 Task: Show the opportunity amount in the forecast summary
Action: Mouse moved to (226, 197)
Screenshot: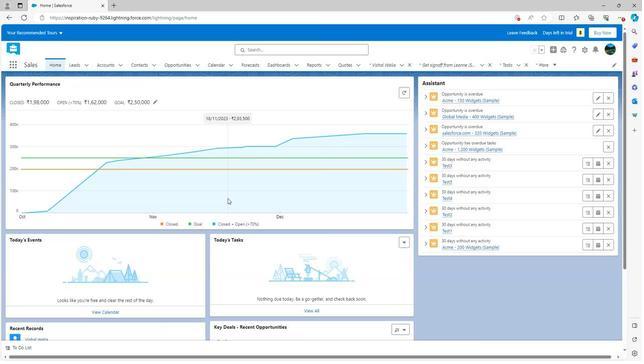 
Action: Mouse scrolled (226, 197) with delta (0, 0)
Screenshot: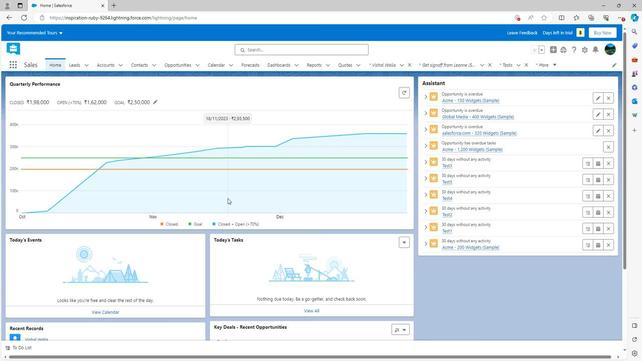 
Action: Mouse scrolled (226, 197) with delta (0, 0)
Screenshot: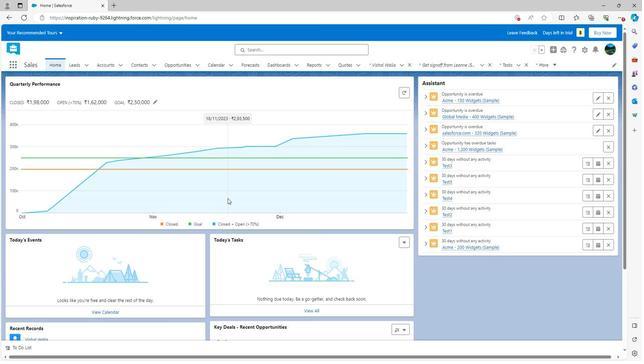 
Action: Mouse scrolled (226, 197) with delta (0, 0)
Screenshot: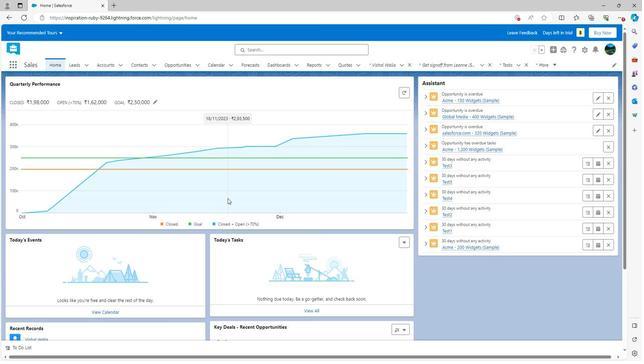 
Action: Mouse scrolled (226, 197) with delta (0, 0)
Screenshot: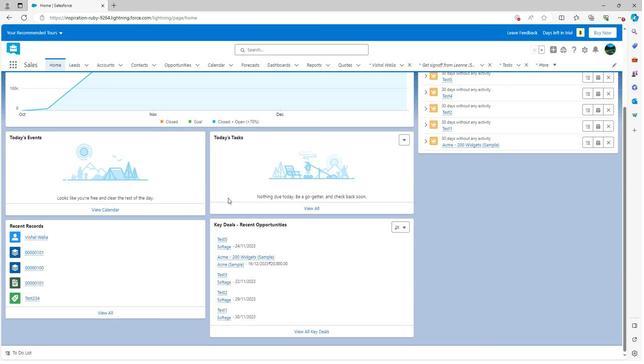 
Action: Mouse scrolled (226, 197) with delta (0, 0)
Screenshot: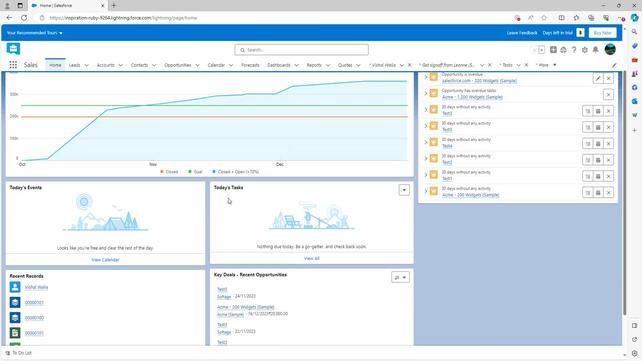 
Action: Mouse scrolled (226, 197) with delta (0, 0)
Screenshot: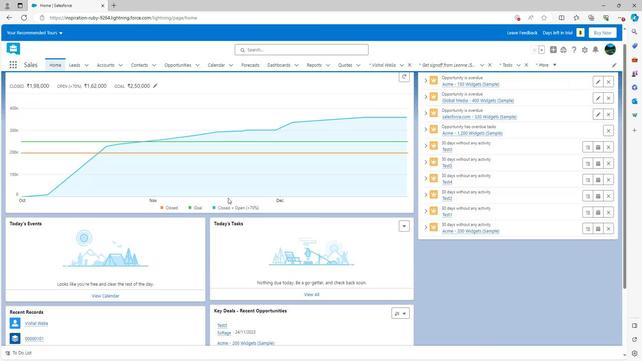 
Action: Mouse scrolled (226, 197) with delta (0, 0)
Screenshot: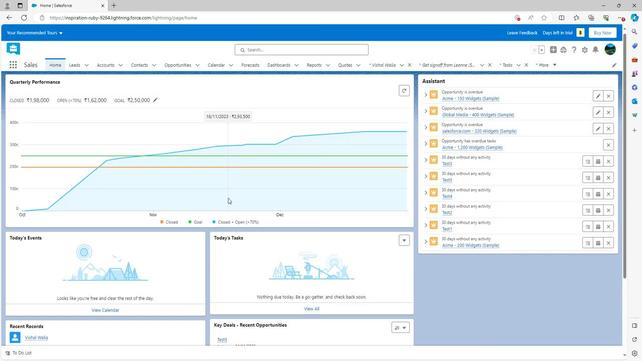 
Action: Mouse moved to (246, 65)
Screenshot: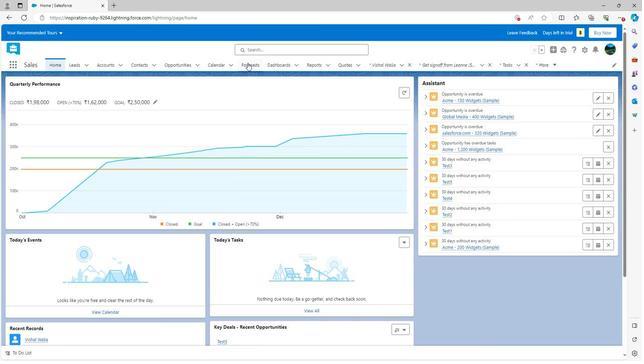 
Action: Mouse pressed left at (246, 65)
Screenshot: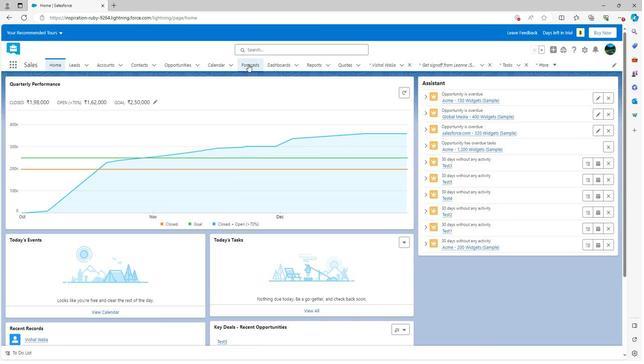 
Action: Mouse moved to (596, 87)
Screenshot: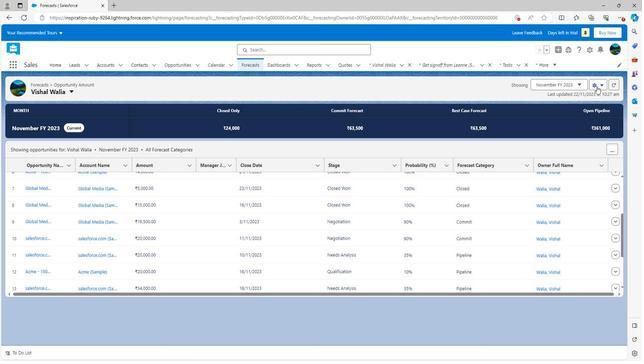 
Action: Mouse pressed left at (596, 87)
Screenshot: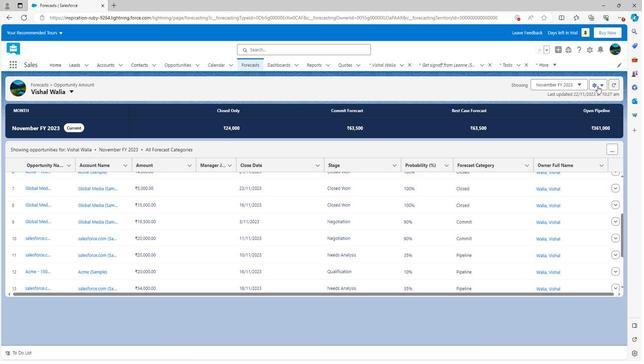 
Action: Mouse moved to (545, 167)
Screenshot: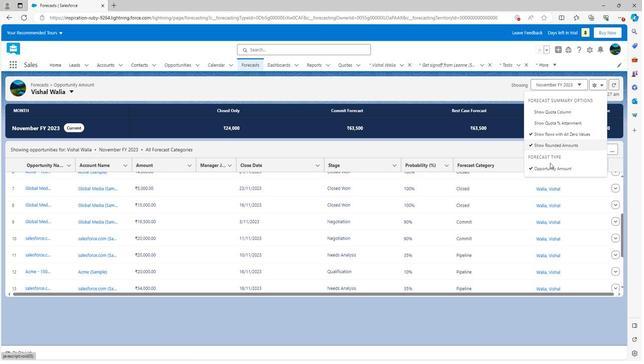
Action: Mouse pressed left at (545, 167)
Screenshot: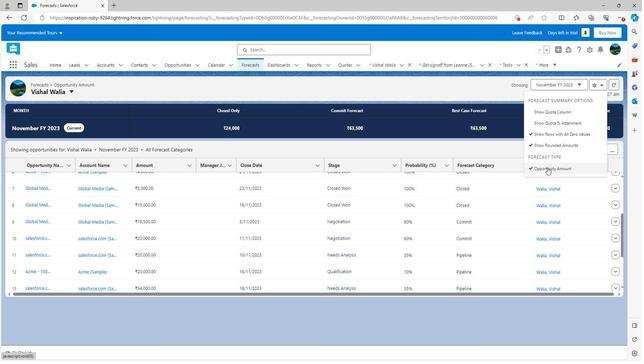 
Action: Mouse moved to (136, 190)
Screenshot: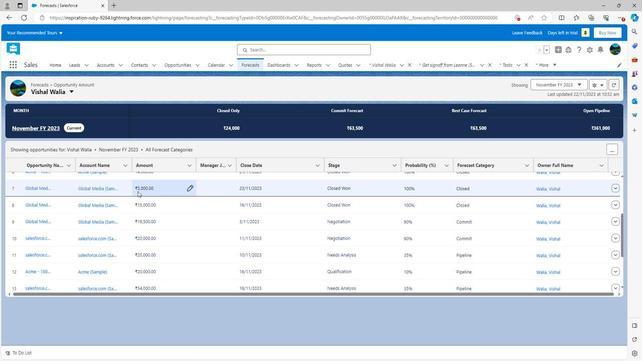 
Action: Mouse scrolled (136, 190) with delta (0, 0)
Screenshot: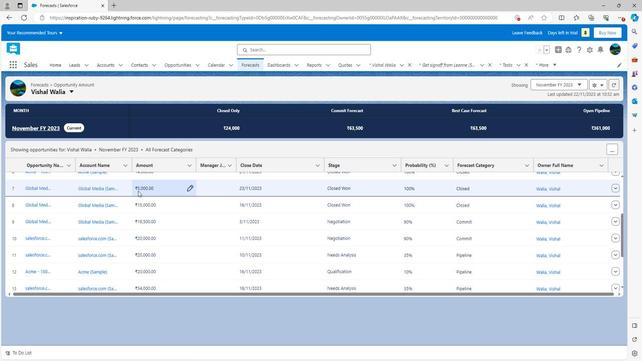 
Action: Mouse scrolled (136, 190) with delta (0, 0)
Screenshot: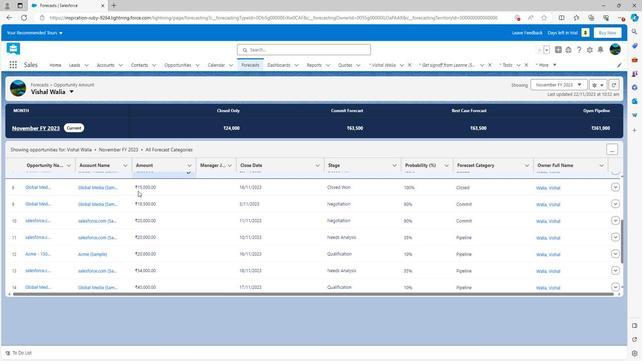 
Action: Mouse scrolled (136, 190) with delta (0, 0)
Screenshot: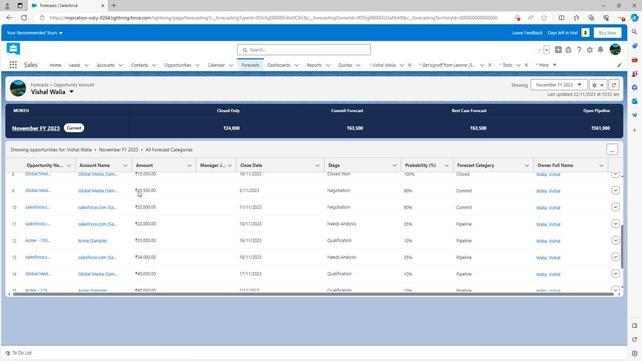 
Action: Mouse scrolled (136, 190) with delta (0, 0)
Screenshot: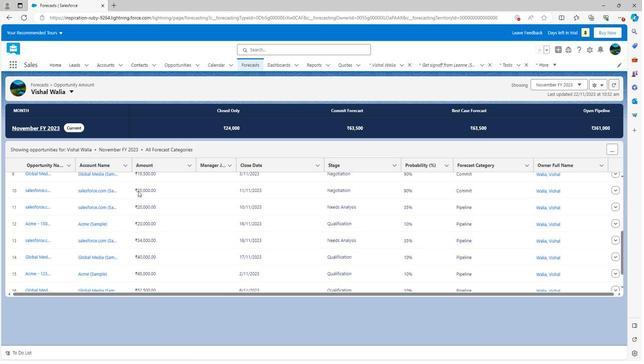 
Action: Mouse scrolled (136, 190) with delta (0, 0)
Screenshot: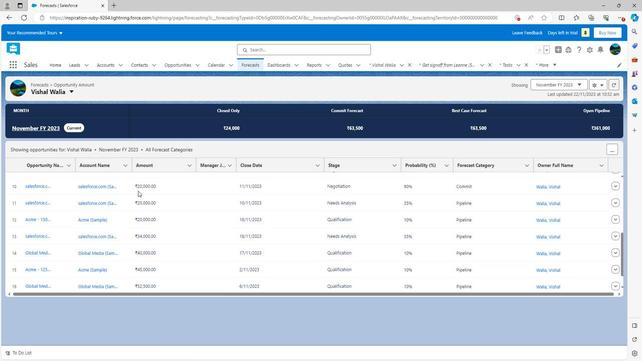 
Action: Mouse scrolled (136, 190) with delta (0, 0)
Screenshot: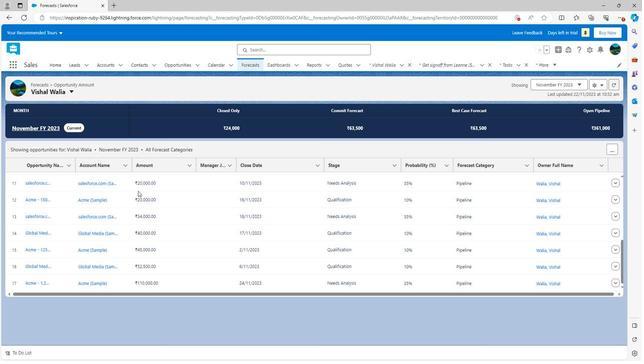 
Action: Mouse scrolled (136, 190) with delta (0, 0)
Screenshot: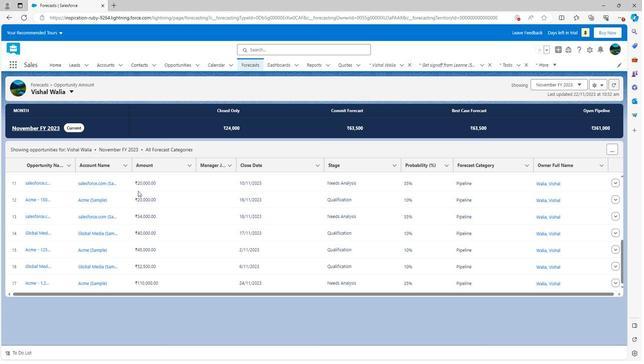
Action: Mouse scrolled (136, 190) with delta (0, 0)
Screenshot: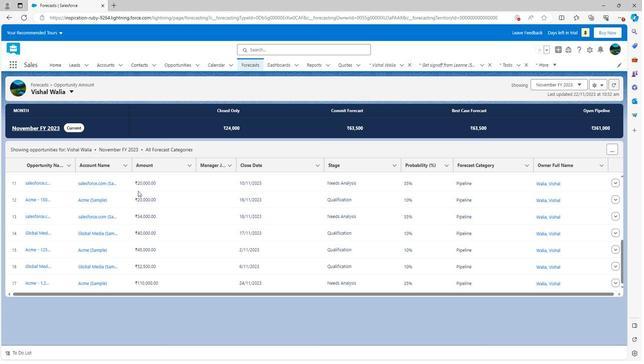 
Action: Mouse scrolled (136, 190) with delta (0, 0)
Screenshot: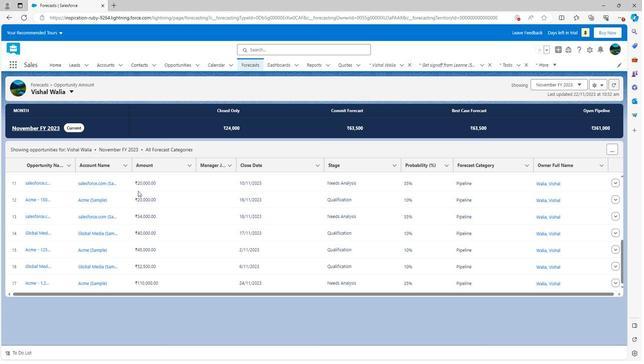 
Action: Mouse scrolled (136, 190) with delta (0, 0)
Screenshot: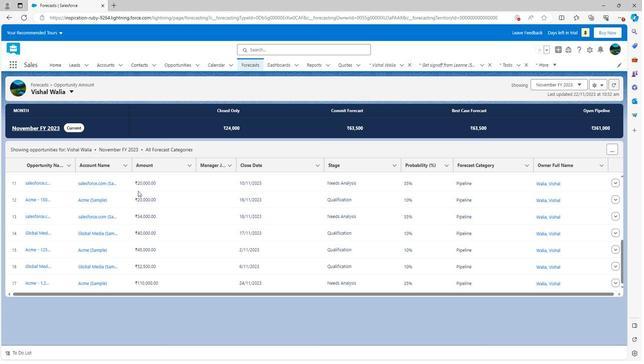 
Action: Mouse scrolled (136, 190) with delta (0, 0)
Screenshot: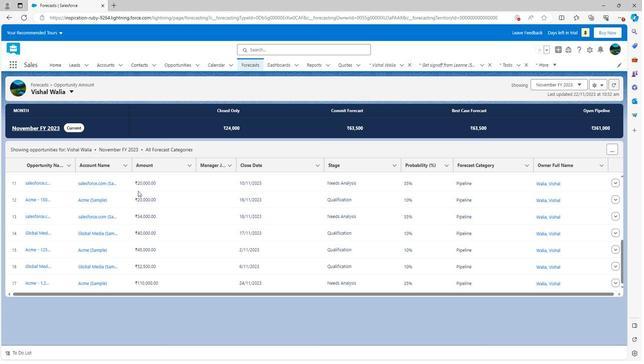 
Action: Mouse scrolled (136, 190) with delta (0, 0)
Screenshot: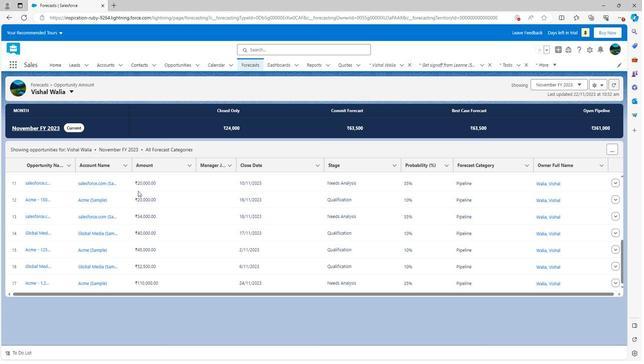 
Action: Mouse scrolled (136, 190) with delta (0, 0)
Screenshot: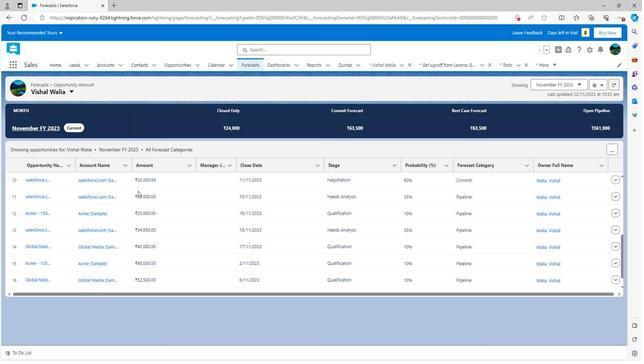 
Action: Mouse scrolled (136, 190) with delta (0, 0)
Screenshot: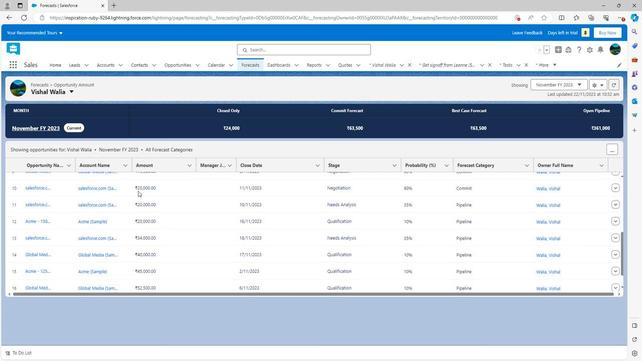 
Action: Mouse scrolled (136, 190) with delta (0, 0)
Screenshot: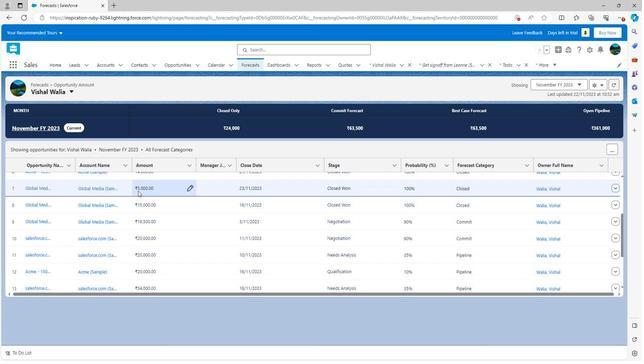 
Action: Mouse scrolled (136, 190) with delta (0, 0)
Screenshot: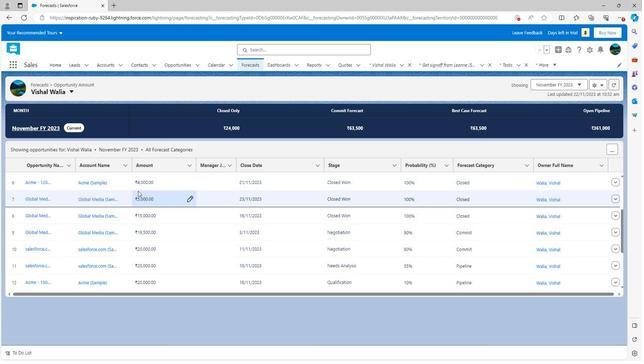 
Action: Mouse scrolled (136, 190) with delta (0, 0)
Screenshot: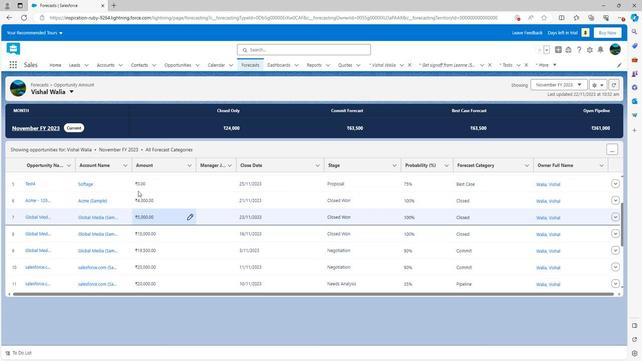 
Action: Mouse scrolled (136, 190) with delta (0, 0)
Screenshot: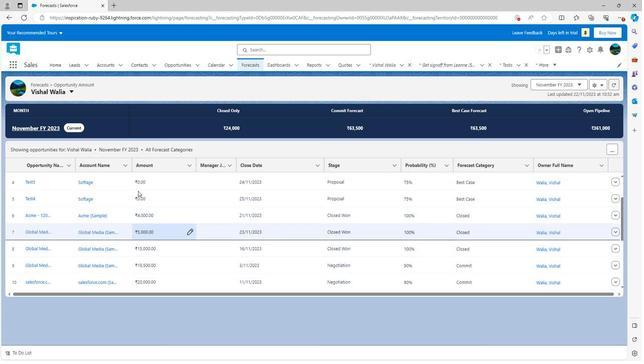 
Action: Mouse scrolled (136, 190) with delta (0, 0)
Screenshot: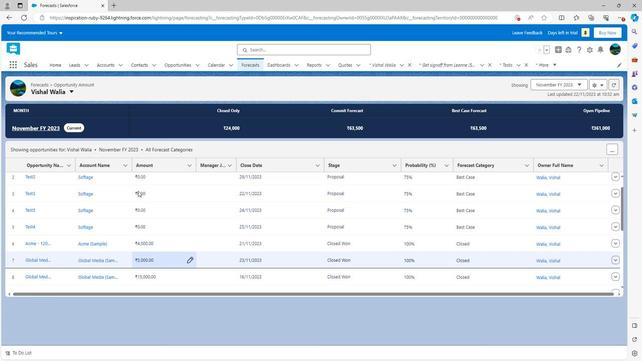 
Action: Mouse scrolled (136, 190) with delta (0, 0)
Screenshot: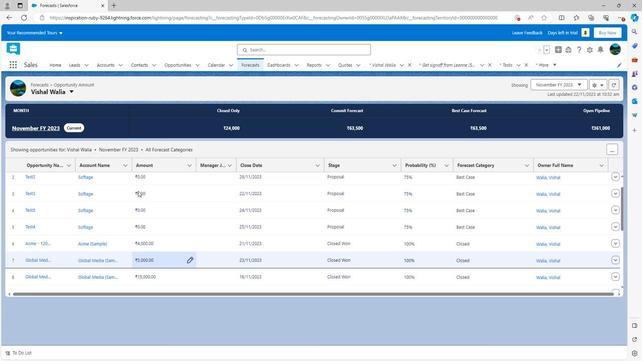 
Action: Mouse scrolled (136, 190) with delta (0, 0)
Screenshot: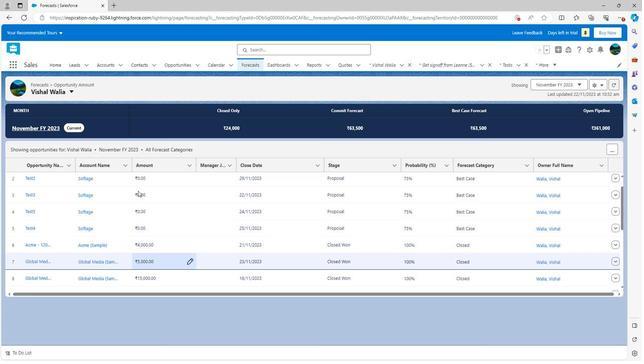 
Action: Mouse moved to (408, 185)
Screenshot: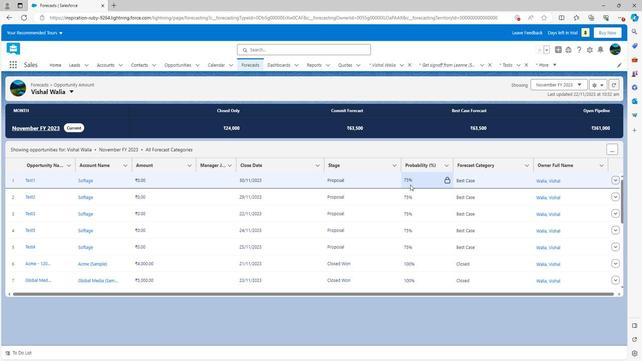 
